 Task: Look for properties with any number of bathrooms.
Action: Mouse moved to (899, 146)
Screenshot: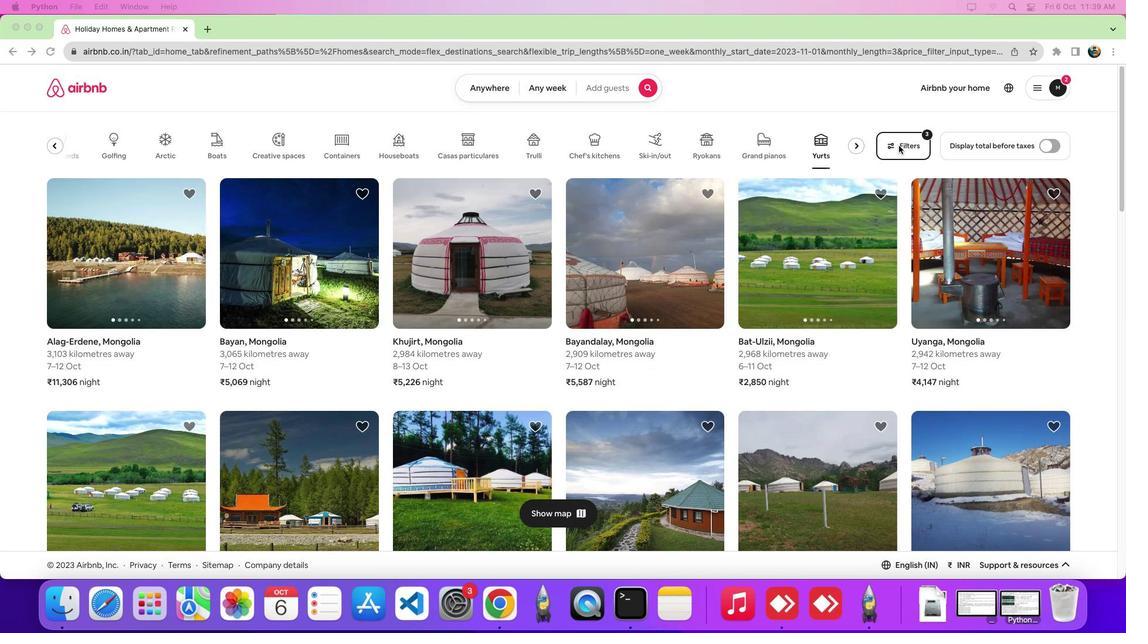 
Action: Mouse pressed left at (899, 146)
Screenshot: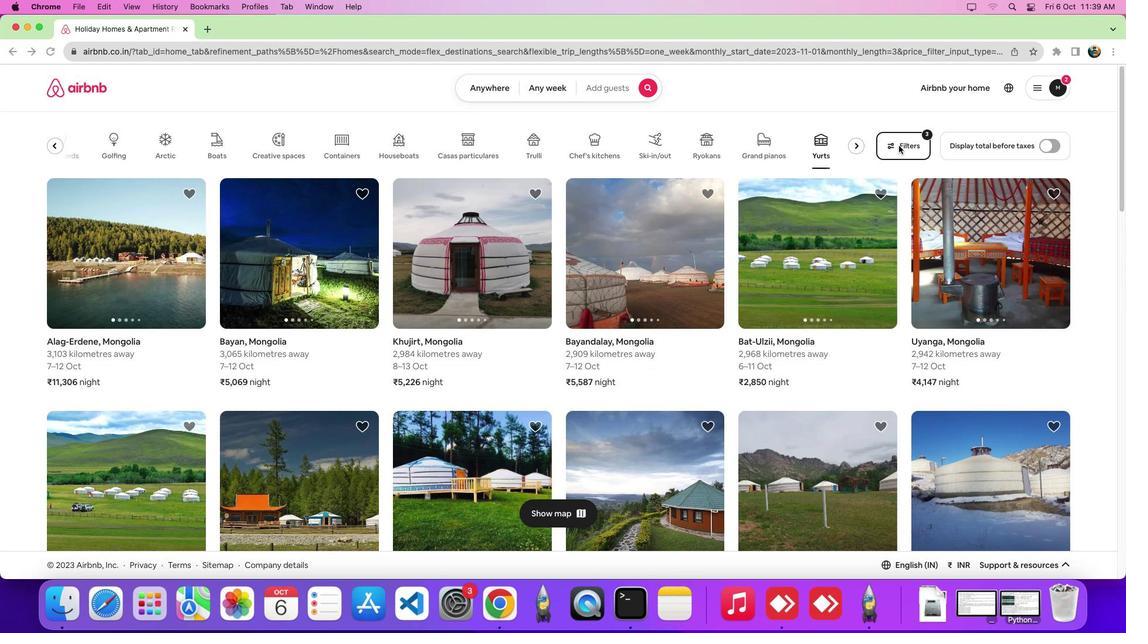 
Action: Mouse pressed left at (899, 146)
Screenshot: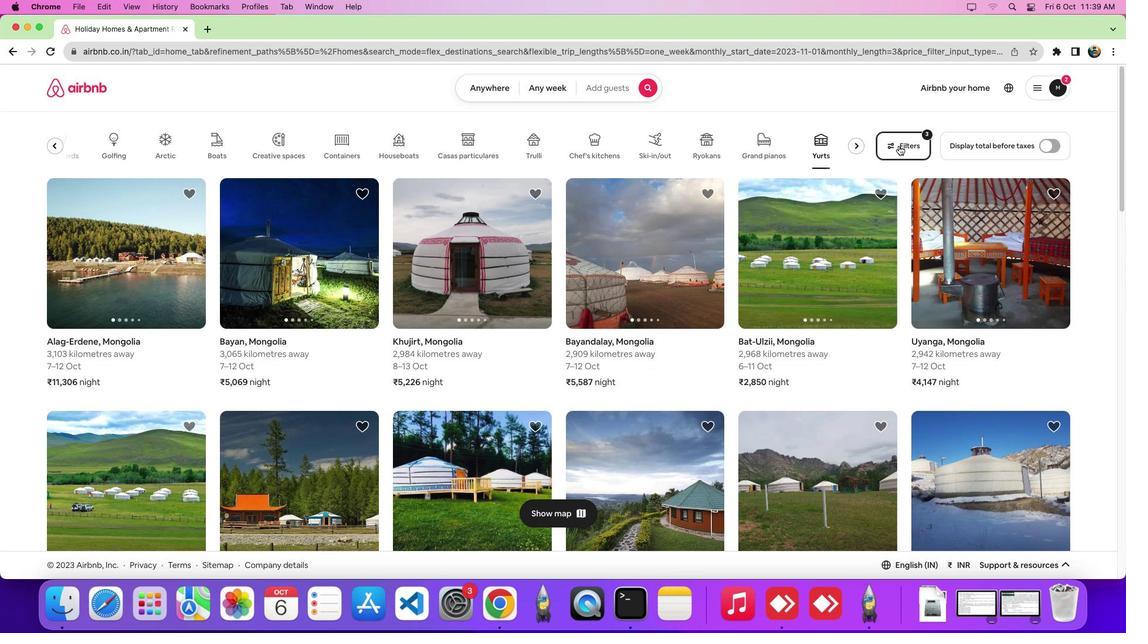 
Action: Mouse moved to (442, 214)
Screenshot: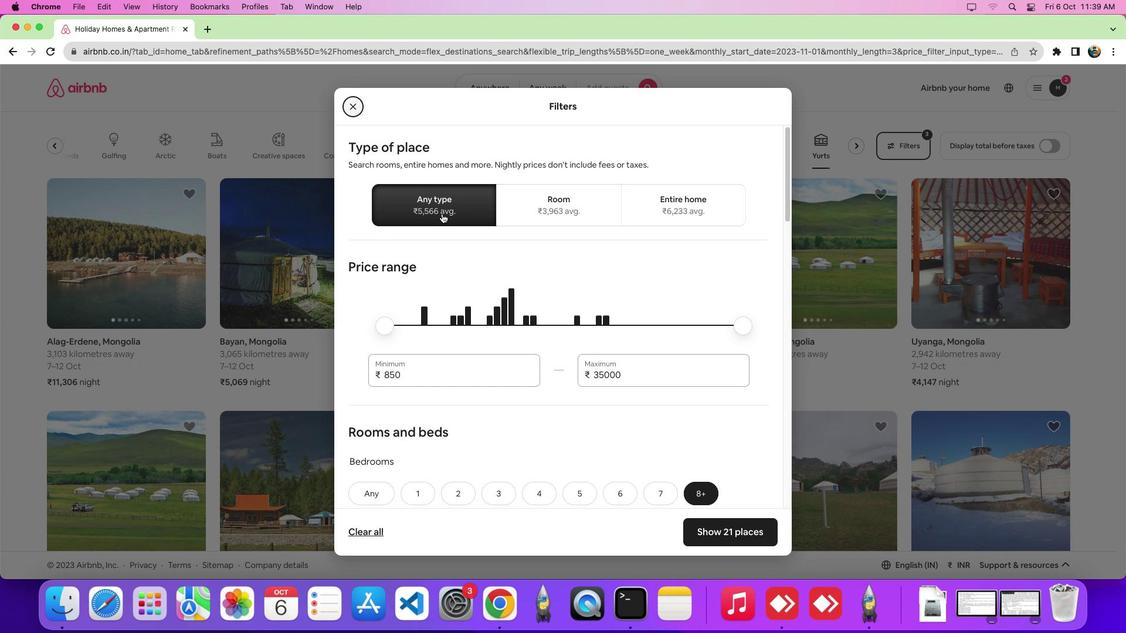 
Action: Mouse pressed left at (442, 214)
Screenshot: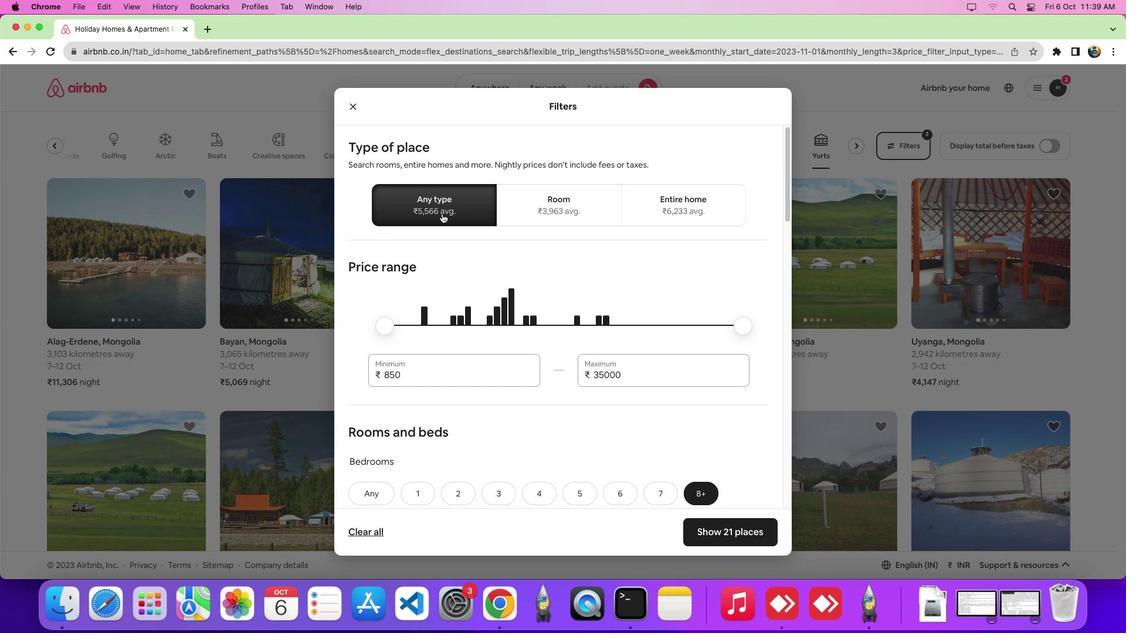 
Action: Mouse moved to (496, 302)
Screenshot: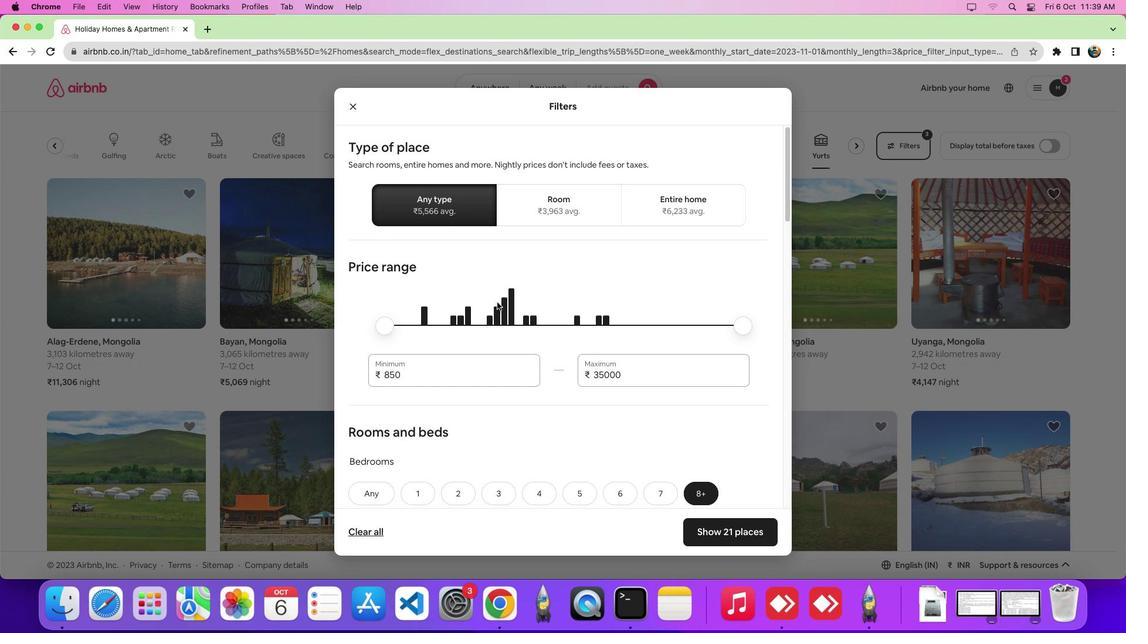 
Action: Mouse scrolled (496, 302) with delta (0, 0)
Screenshot: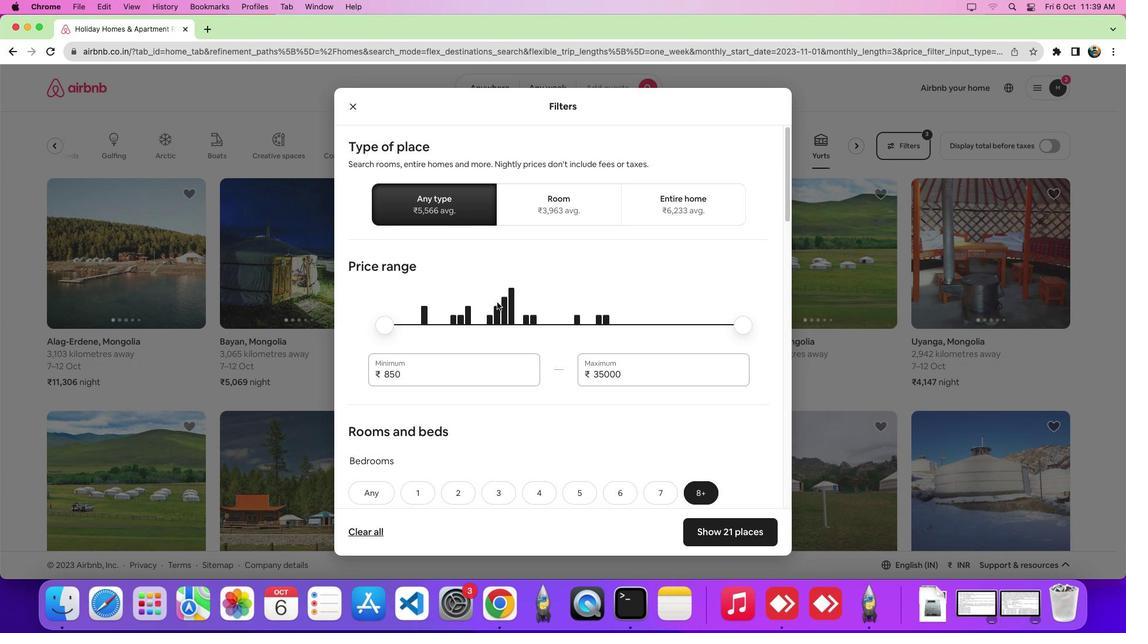 
Action: Mouse scrolled (496, 302) with delta (0, 0)
Screenshot: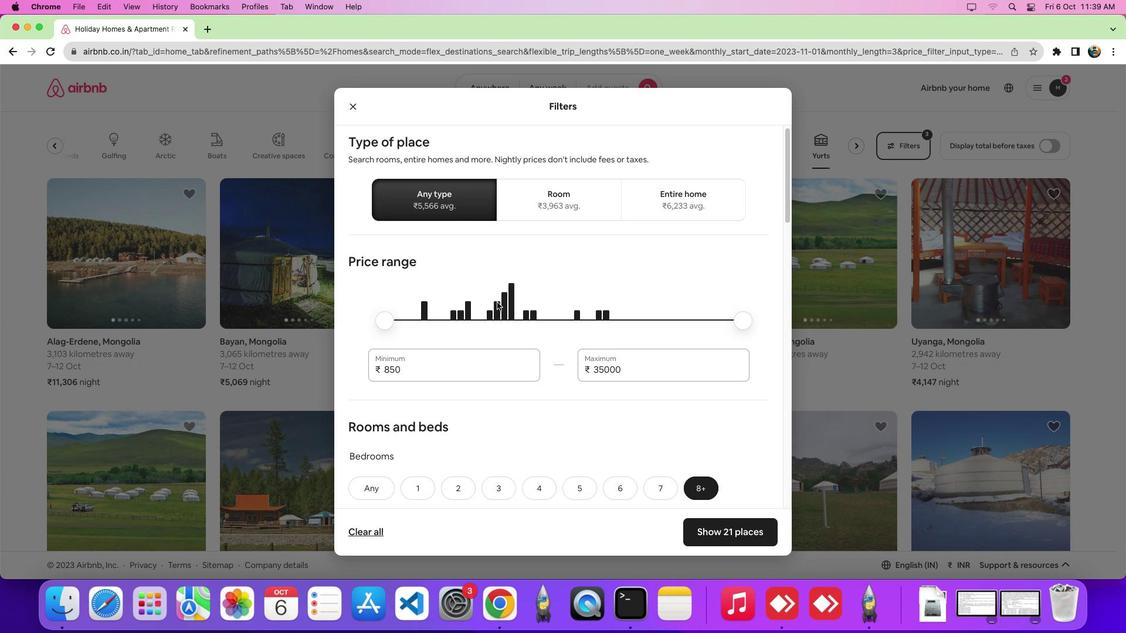 
Action: Mouse scrolled (496, 302) with delta (0, -3)
Screenshot: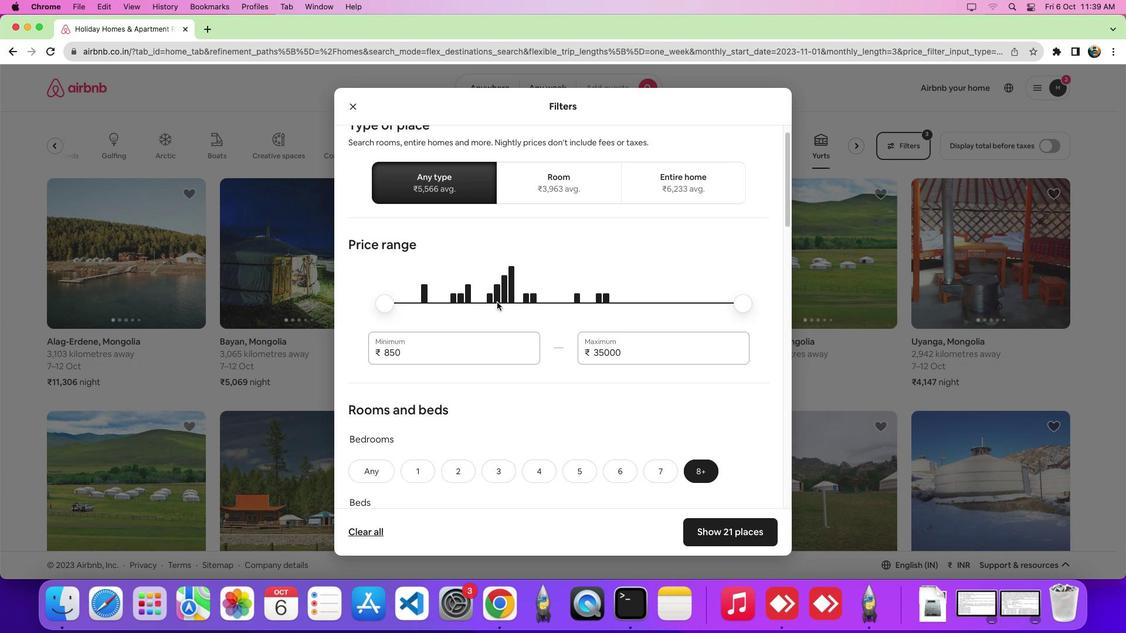 
Action: Mouse scrolled (496, 302) with delta (0, 0)
Screenshot: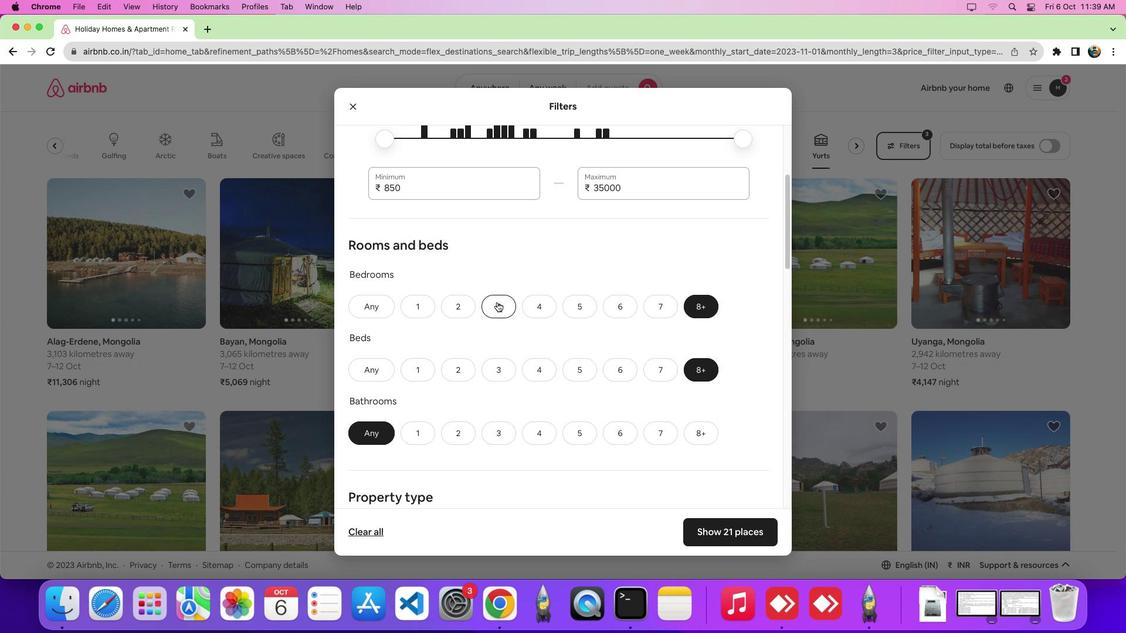 
Action: Mouse scrolled (496, 302) with delta (0, 0)
Screenshot: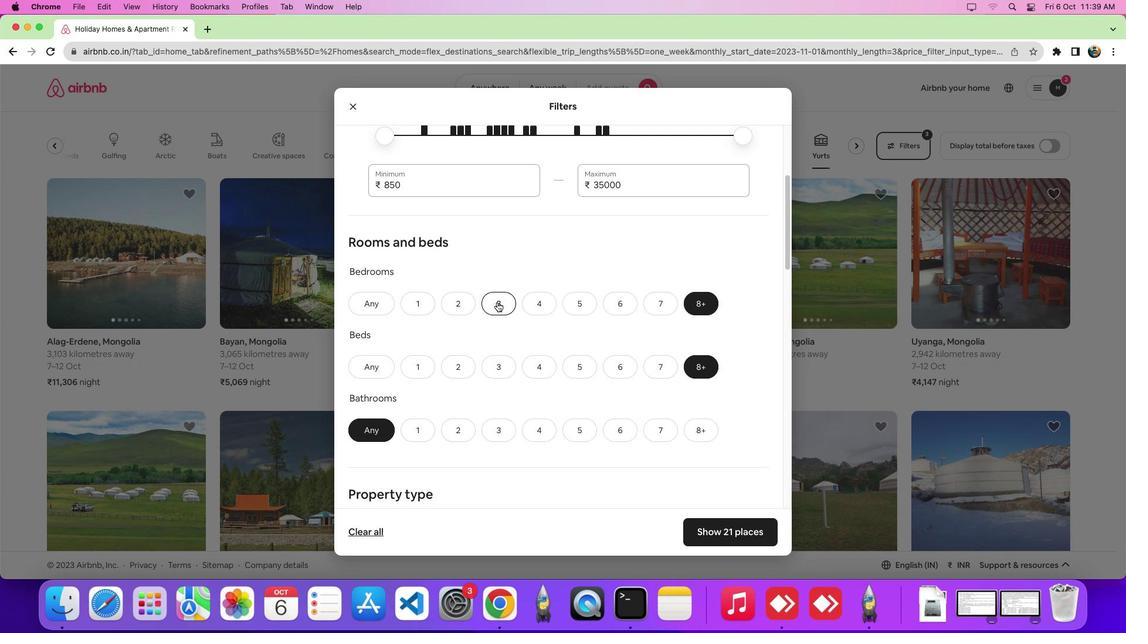 
Action: Mouse scrolled (496, 302) with delta (0, 0)
Screenshot: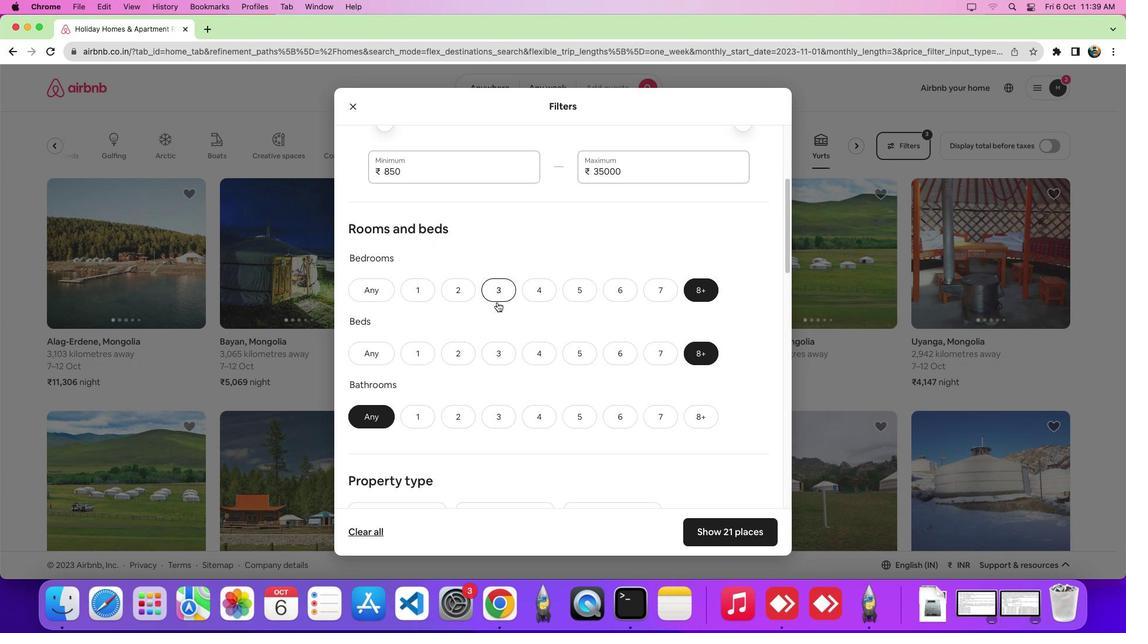 
Action: Mouse moved to (368, 382)
Screenshot: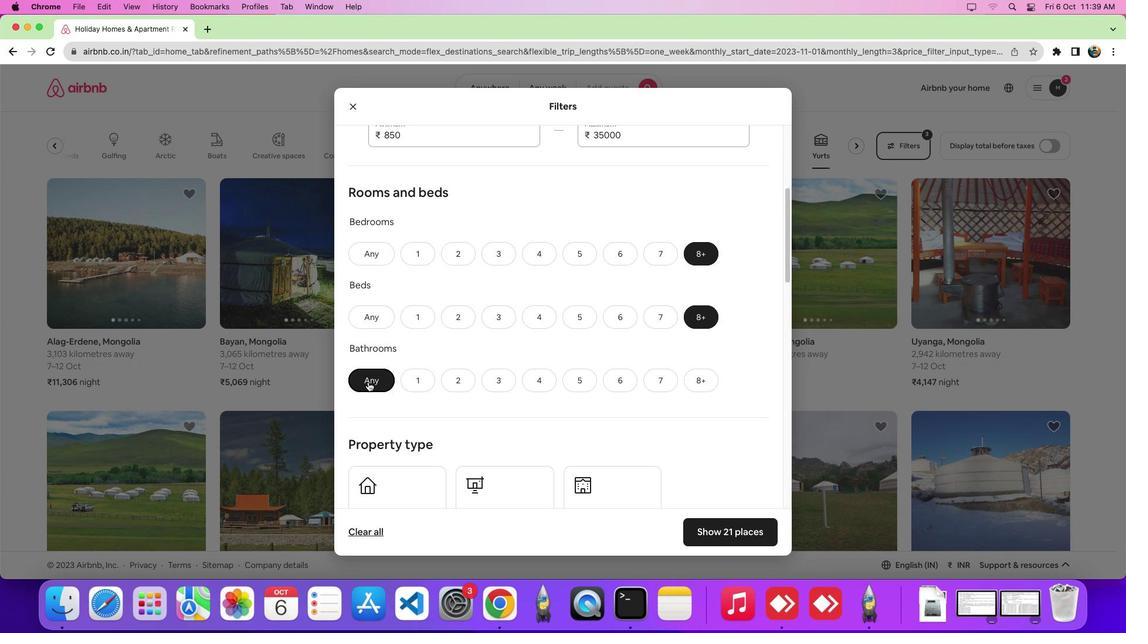 
Action: Mouse pressed left at (368, 382)
Screenshot: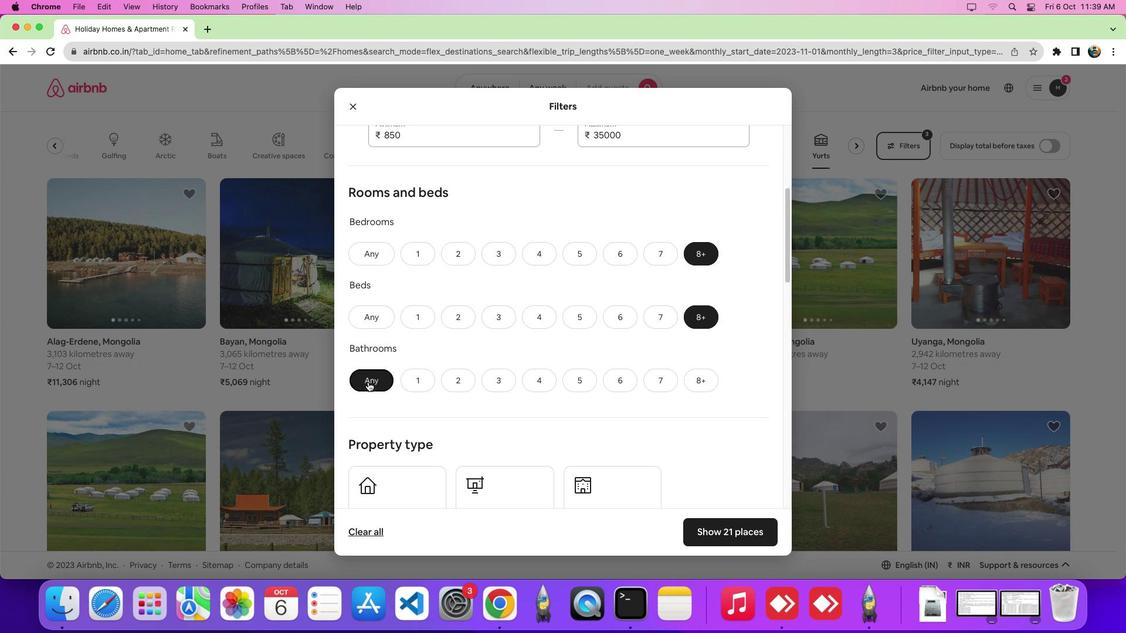 
Action: Mouse moved to (714, 524)
Screenshot: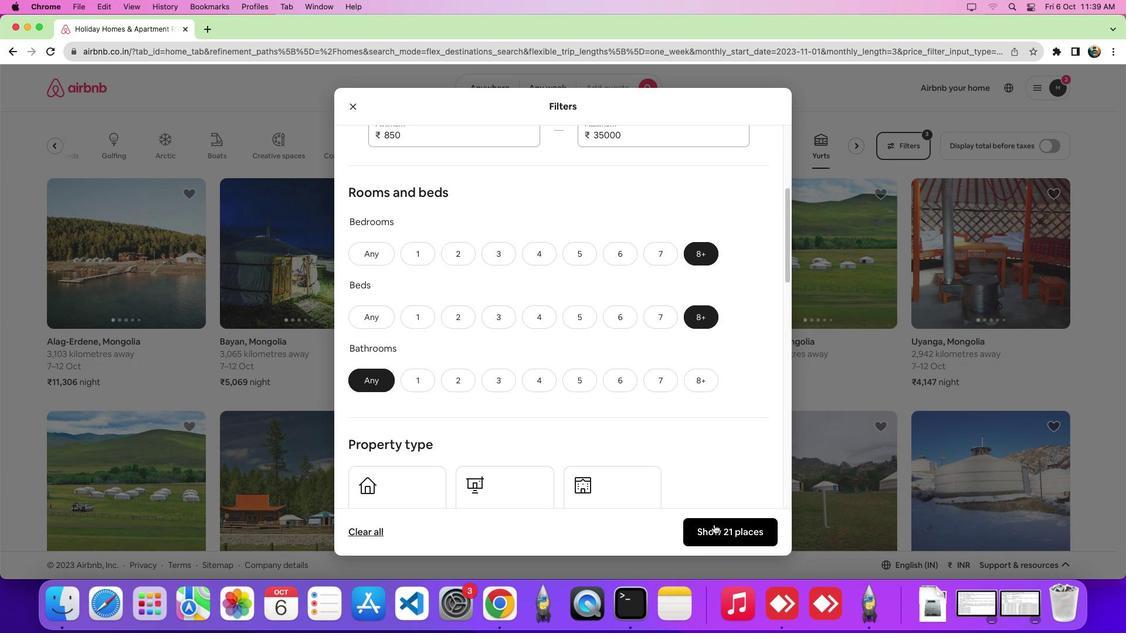 
Action: Mouse pressed left at (714, 524)
Screenshot: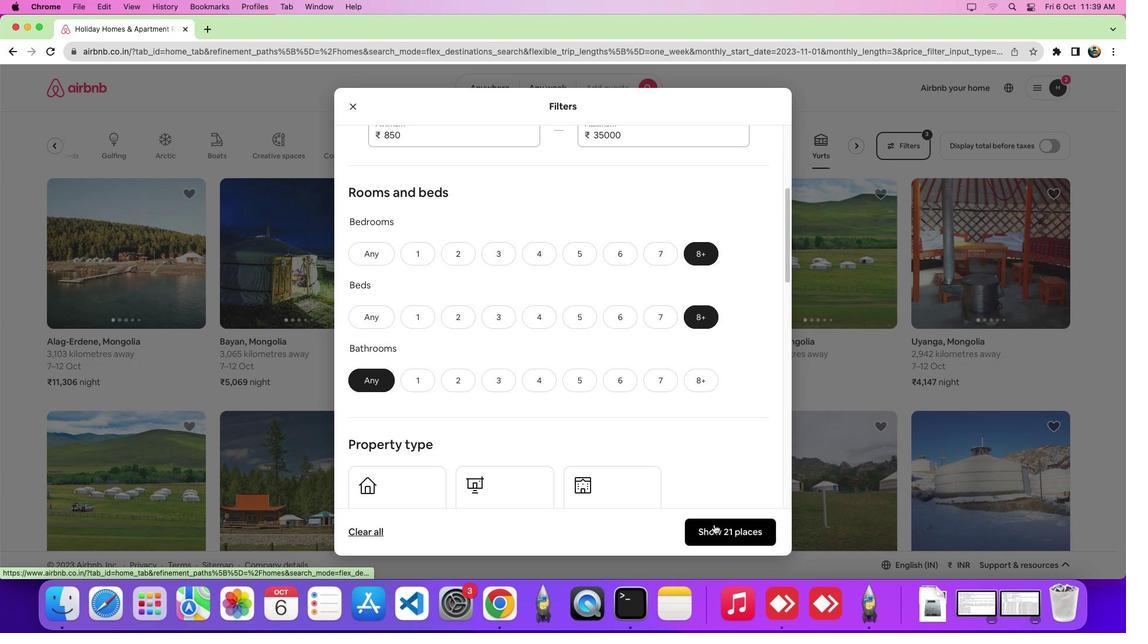 
Action: Mouse moved to (704, 516)
Screenshot: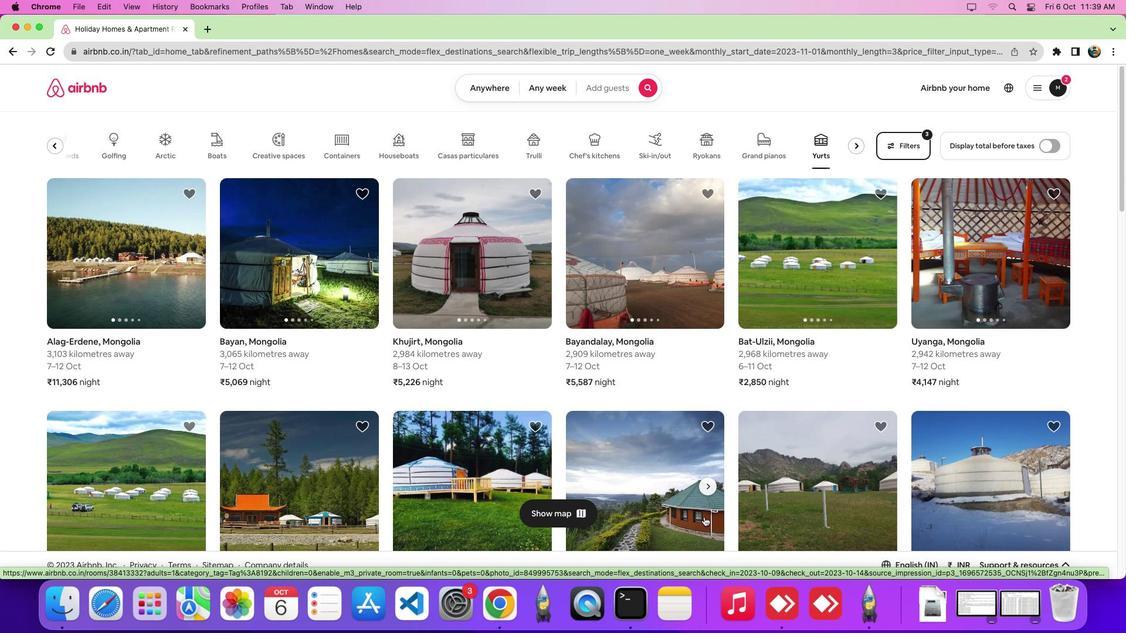 
